 Task: Sort the products in the category "Bath" by unit price (low first).
Action: Mouse moved to (299, 164)
Screenshot: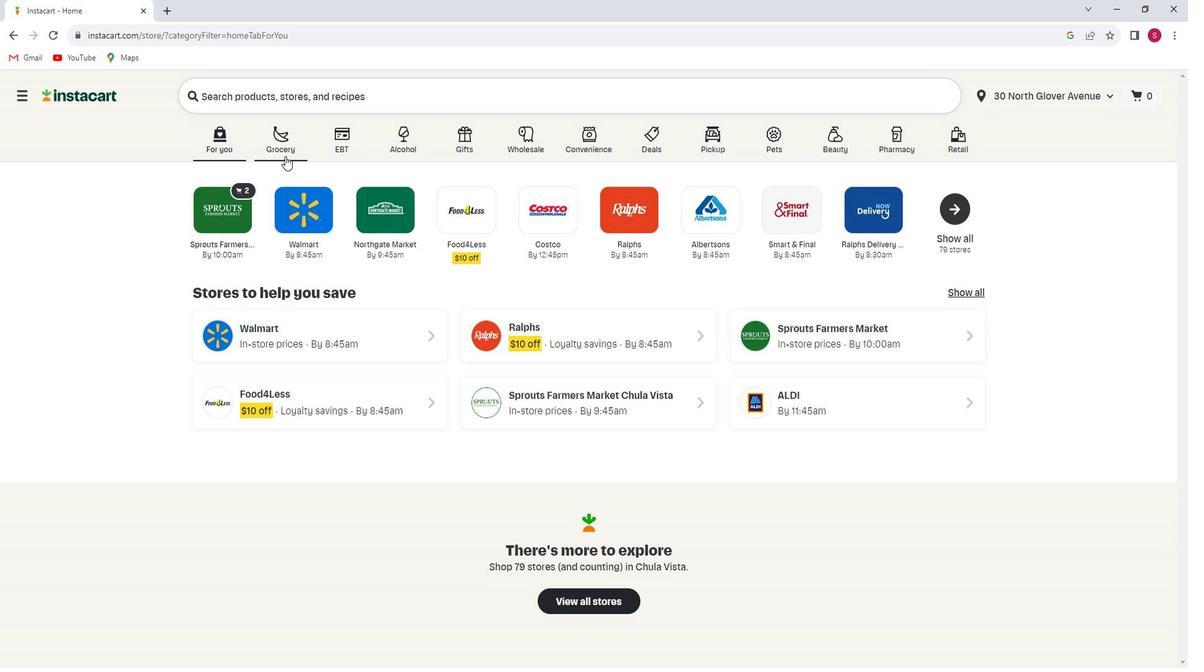 
Action: Mouse pressed left at (299, 164)
Screenshot: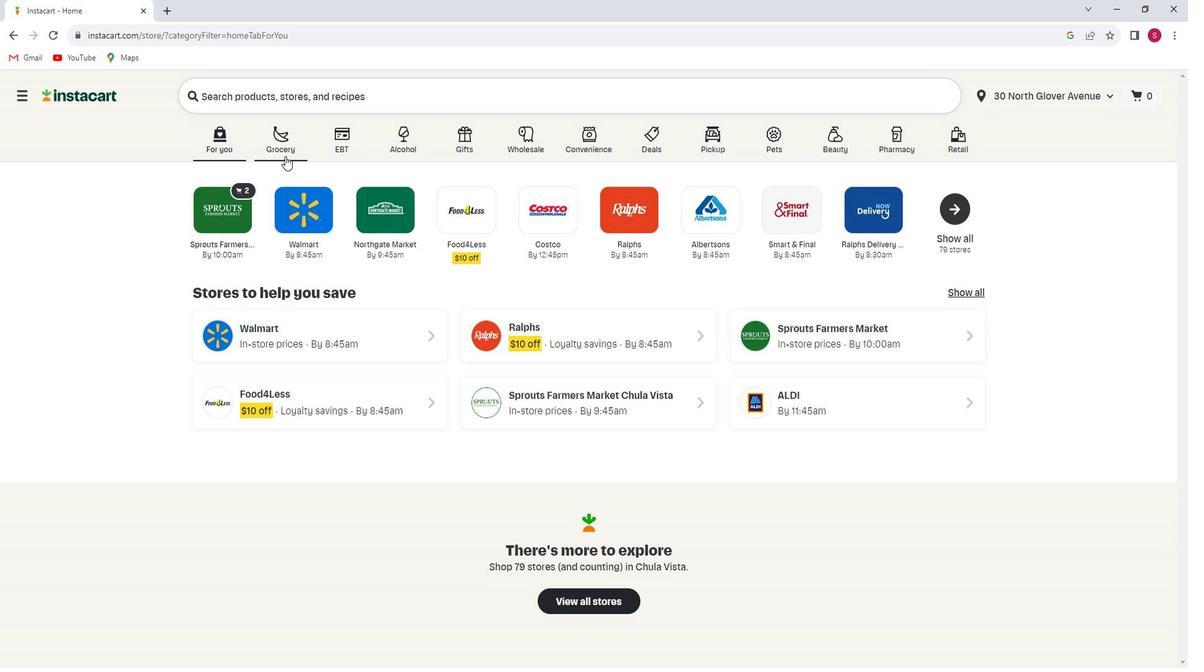 
Action: Mouse moved to (279, 363)
Screenshot: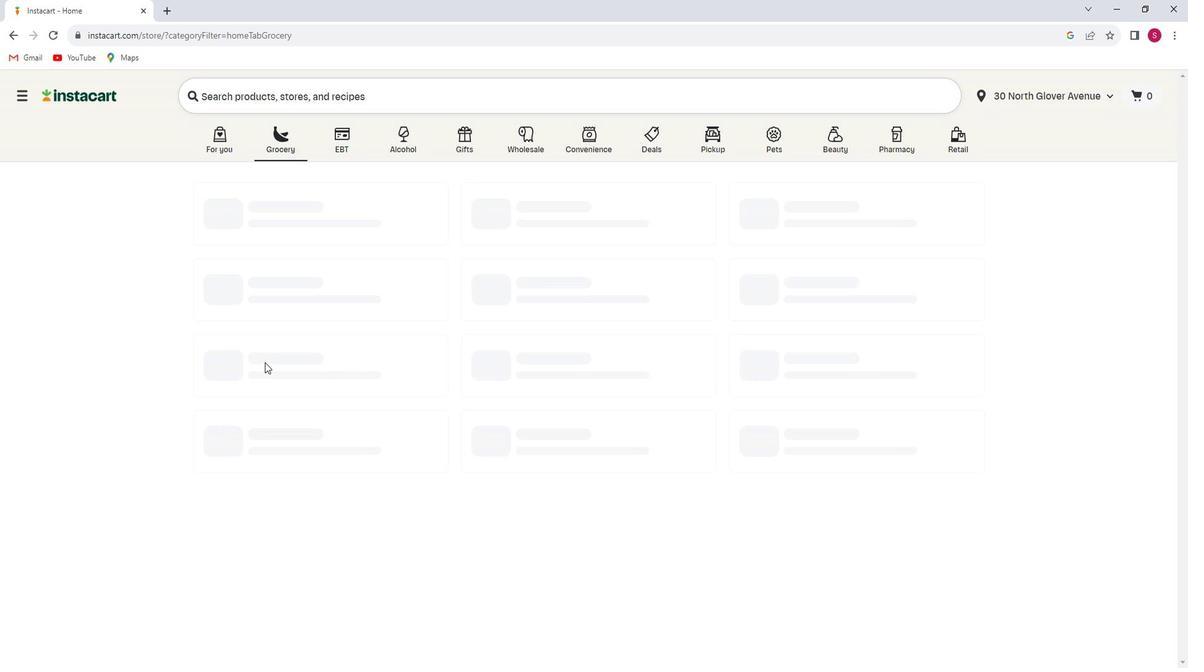
Action: Mouse pressed left at (279, 363)
Screenshot: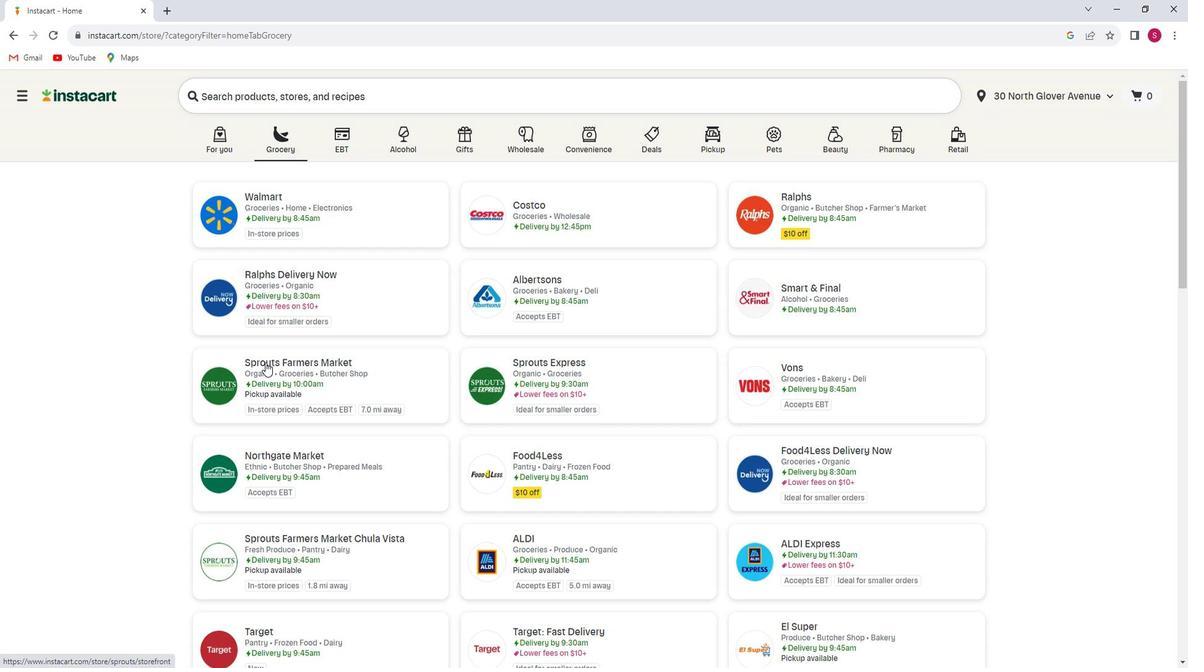 
Action: Mouse moved to (43, 417)
Screenshot: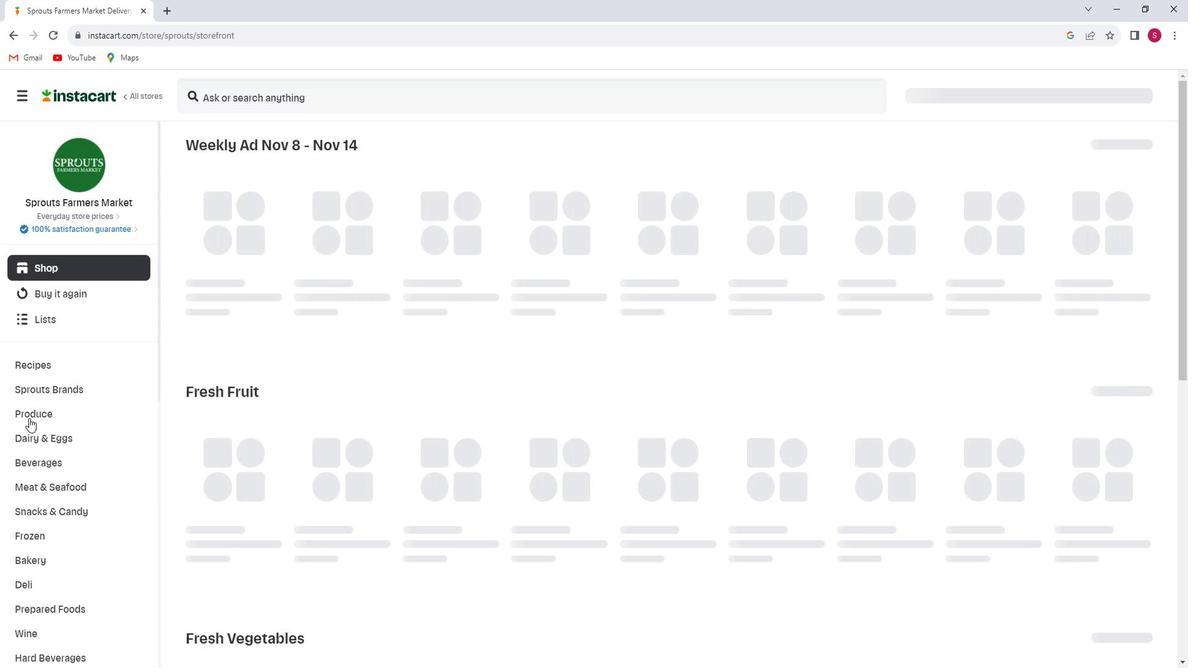 
Action: Mouse scrolled (43, 416) with delta (0, 0)
Screenshot: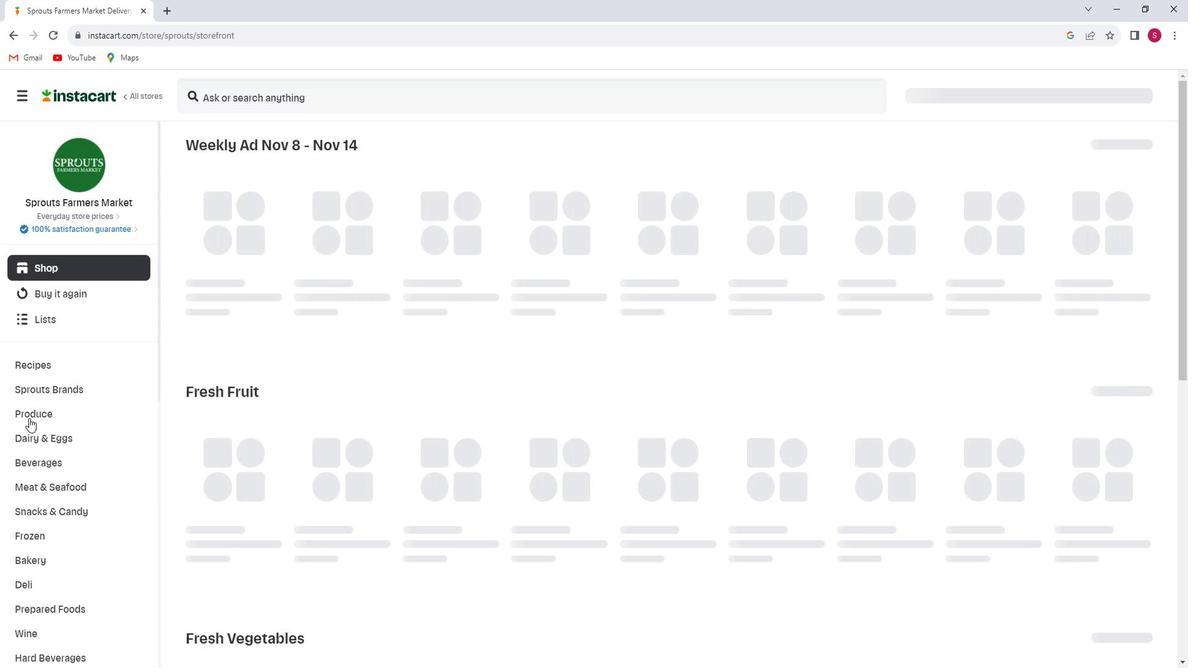 
Action: Mouse moved to (47, 417)
Screenshot: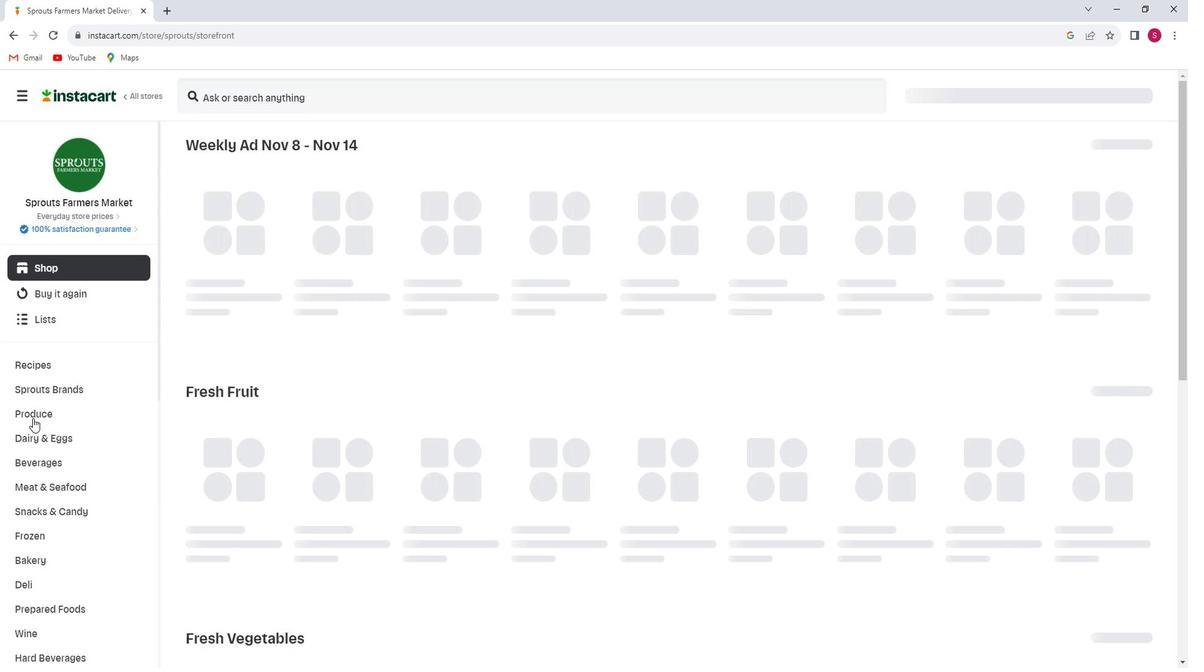 
Action: Mouse scrolled (47, 416) with delta (0, 0)
Screenshot: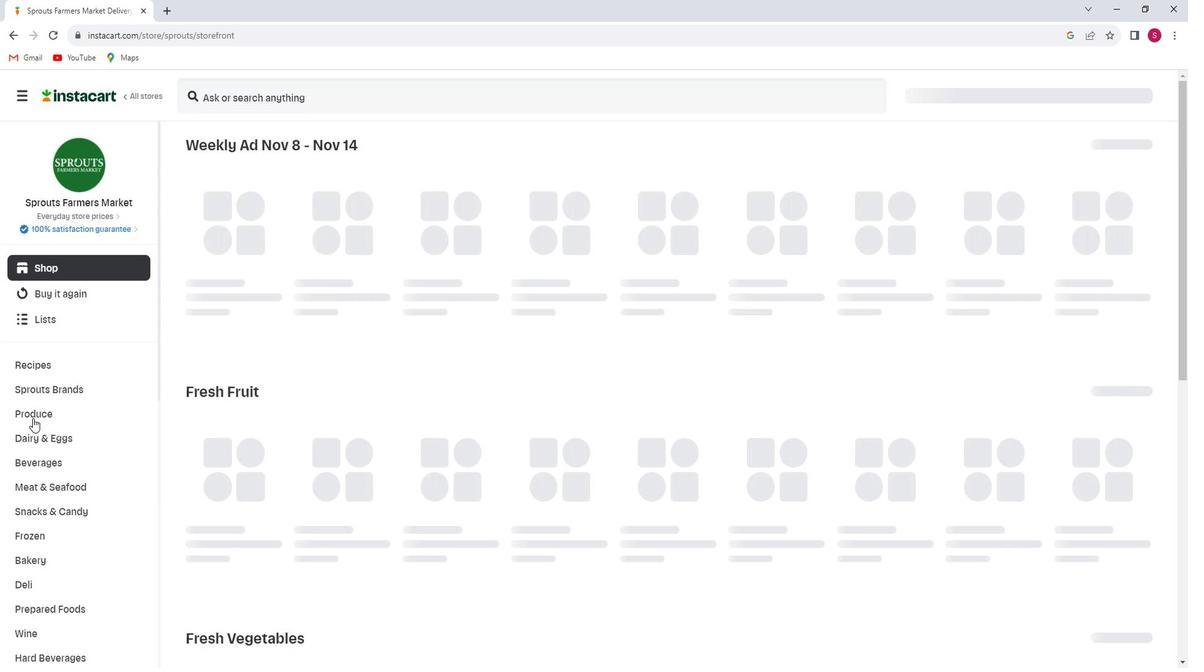 
Action: Mouse scrolled (47, 416) with delta (0, 0)
Screenshot: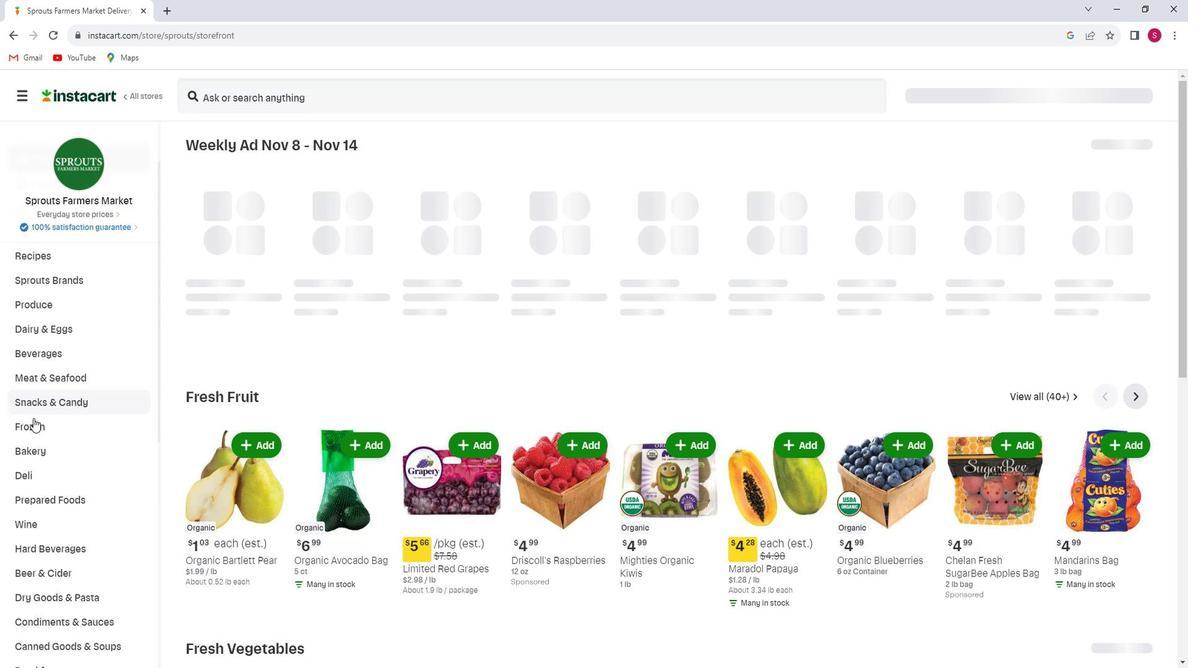 
Action: Mouse scrolled (47, 416) with delta (0, 0)
Screenshot: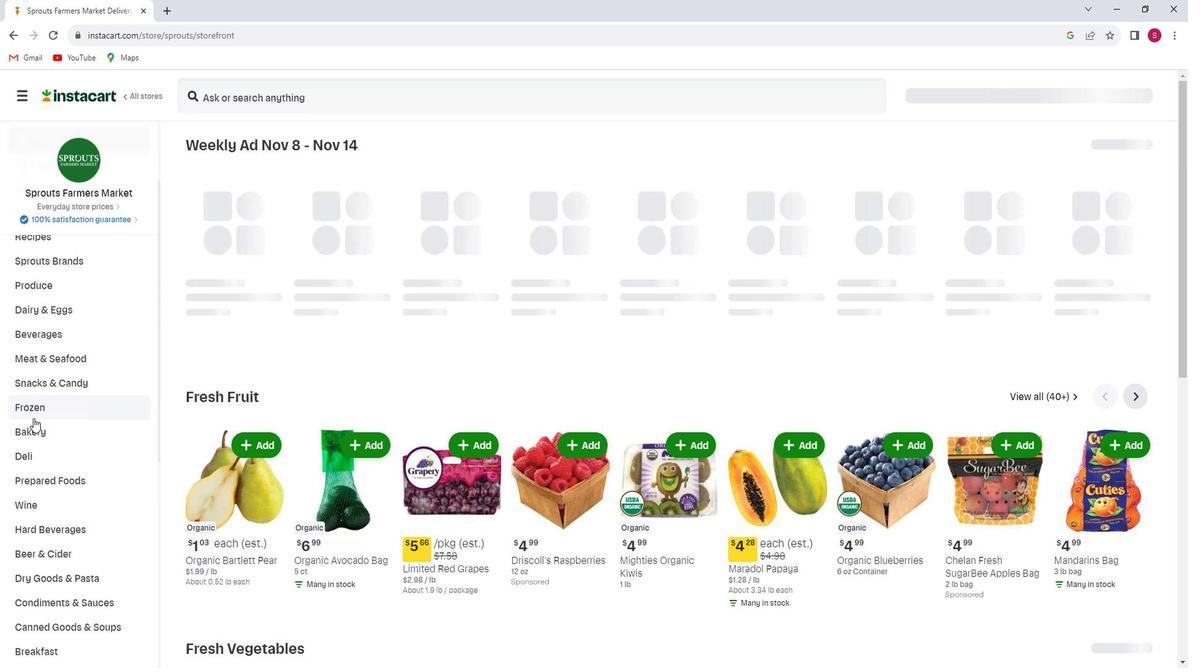 
Action: Mouse scrolled (47, 416) with delta (0, 0)
Screenshot: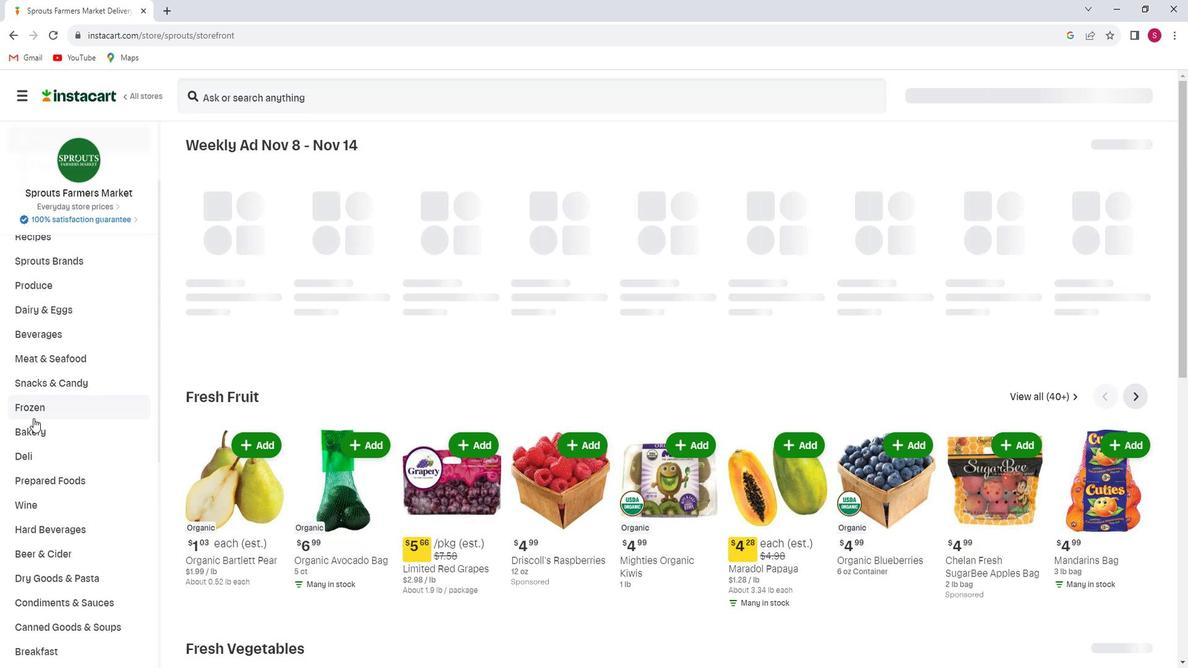
Action: Mouse scrolled (47, 416) with delta (0, 0)
Screenshot: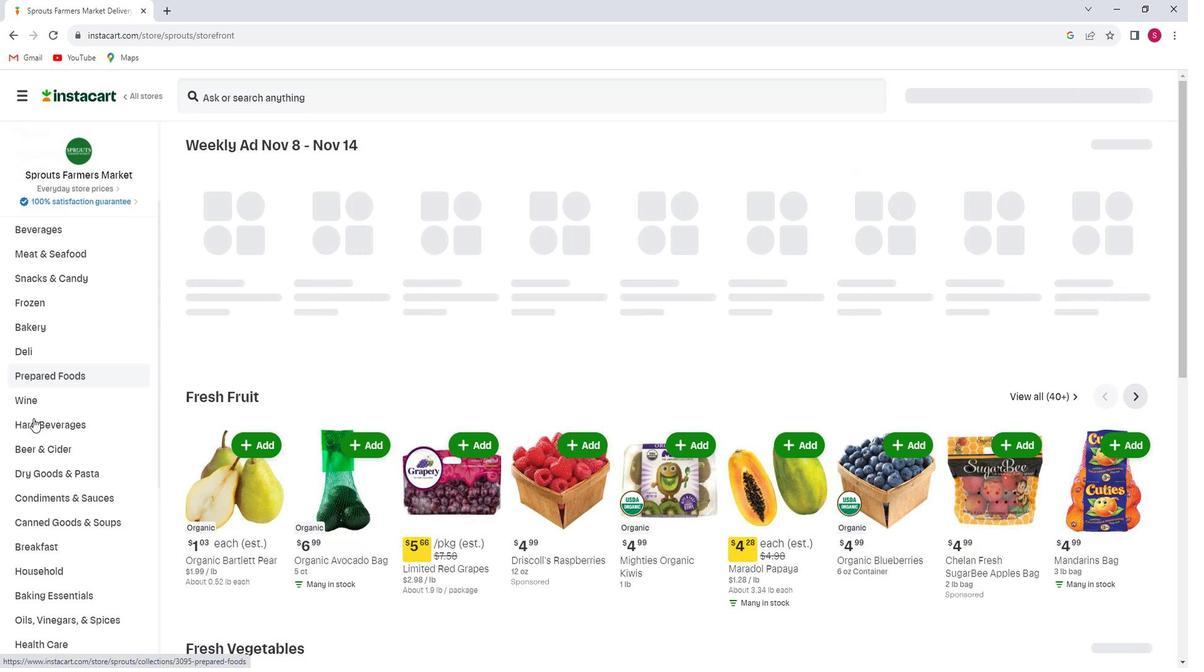 
Action: Mouse scrolled (47, 416) with delta (0, 0)
Screenshot: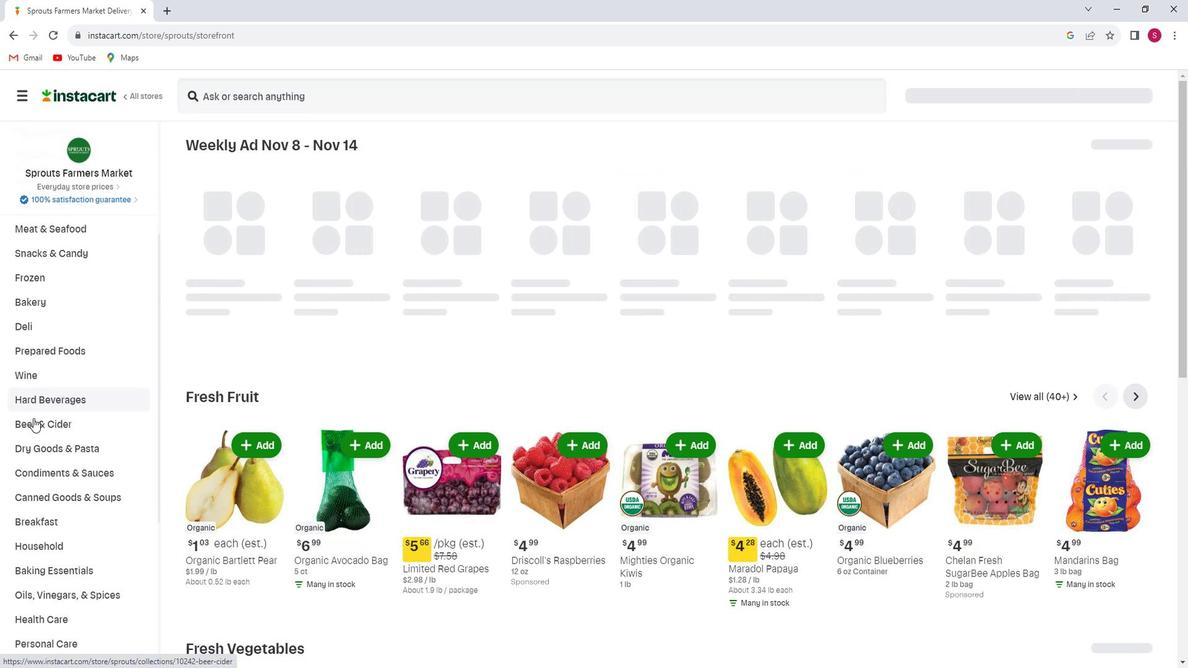 
Action: Mouse scrolled (47, 416) with delta (0, 0)
Screenshot: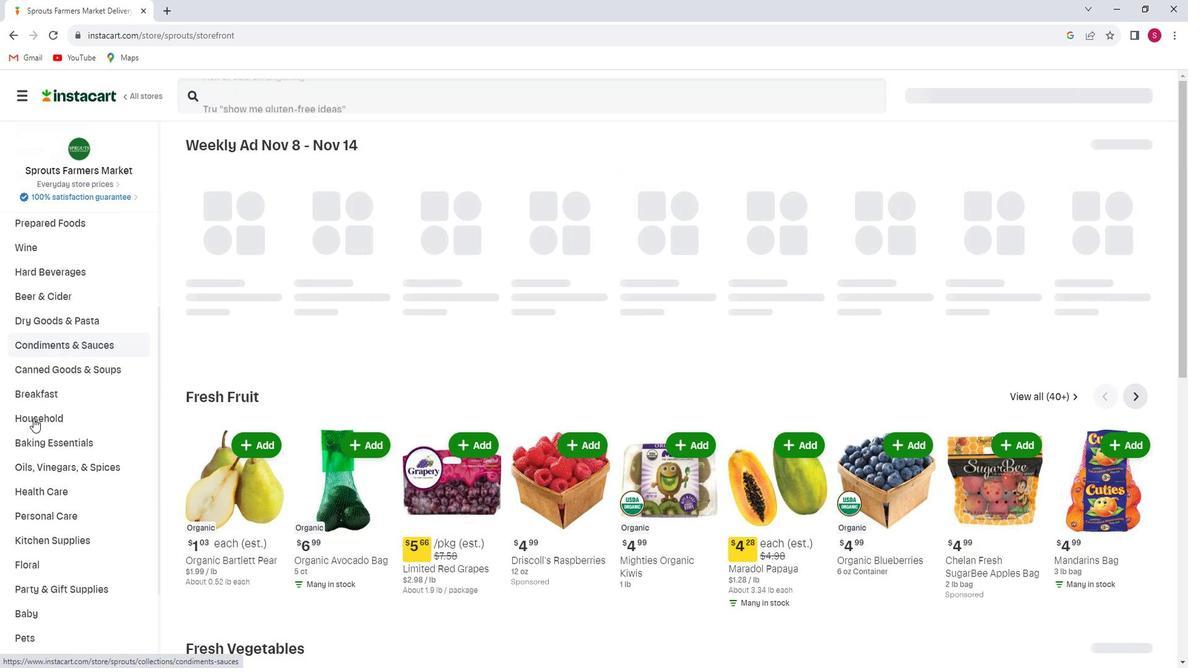 
Action: Mouse scrolled (47, 416) with delta (0, 0)
Screenshot: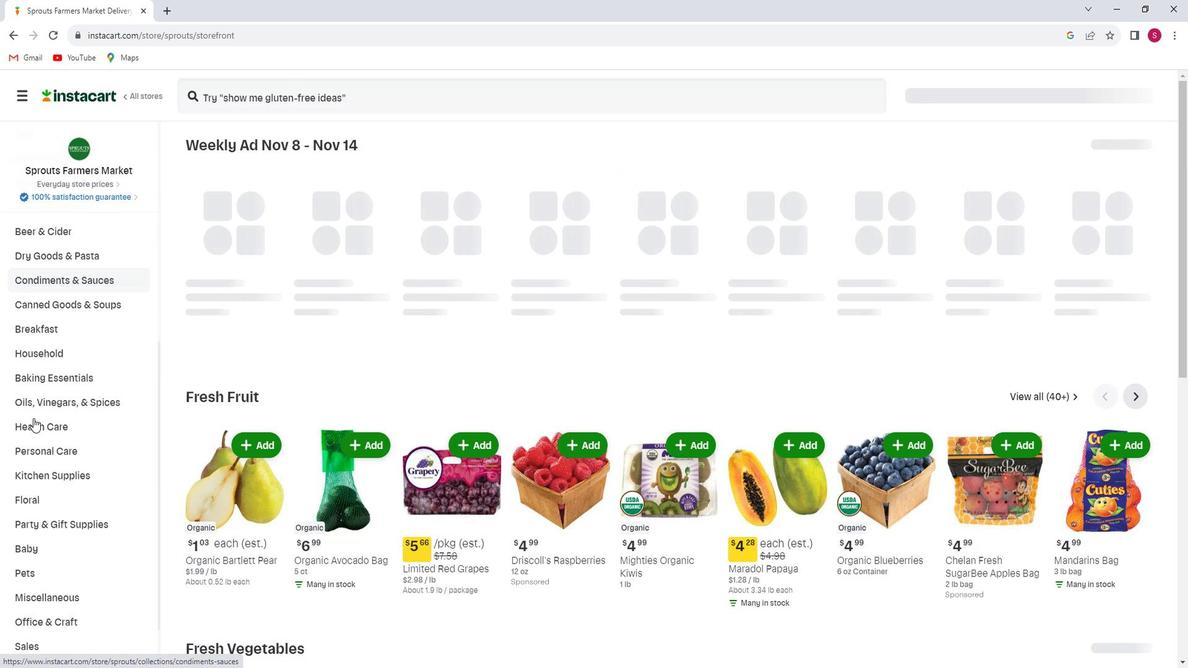 
Action: Mouse moved to (48, 423)
Screenshot: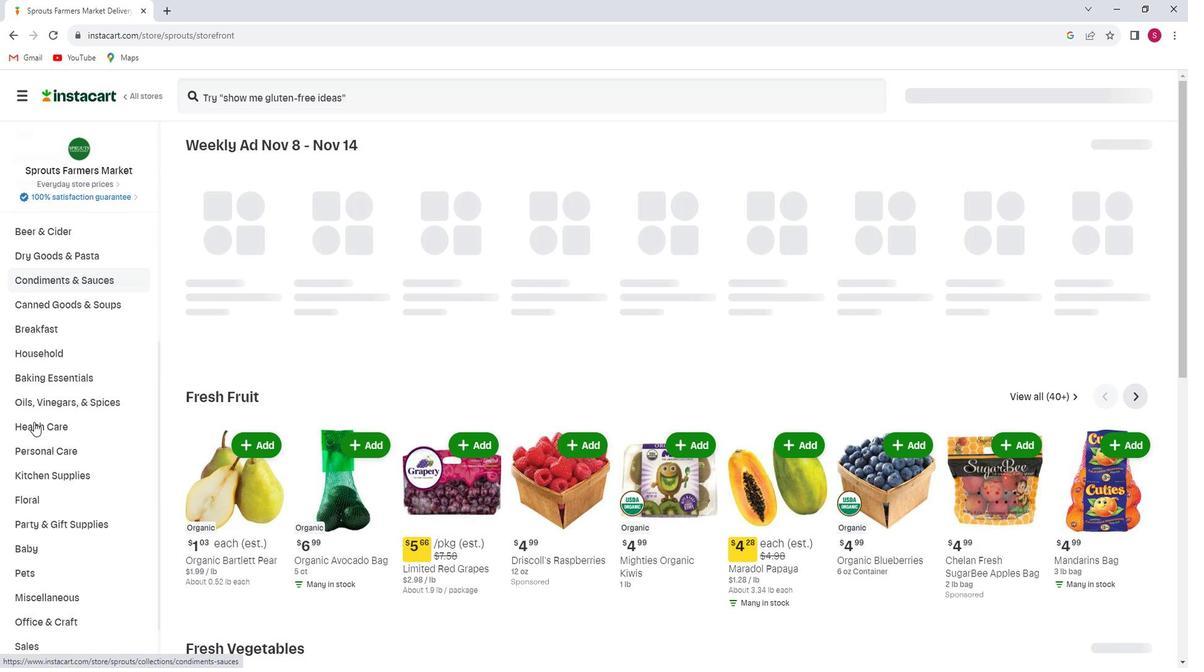 
Action: Mouse scrolled (48, 422) with delta (0, 0)
Screenshot: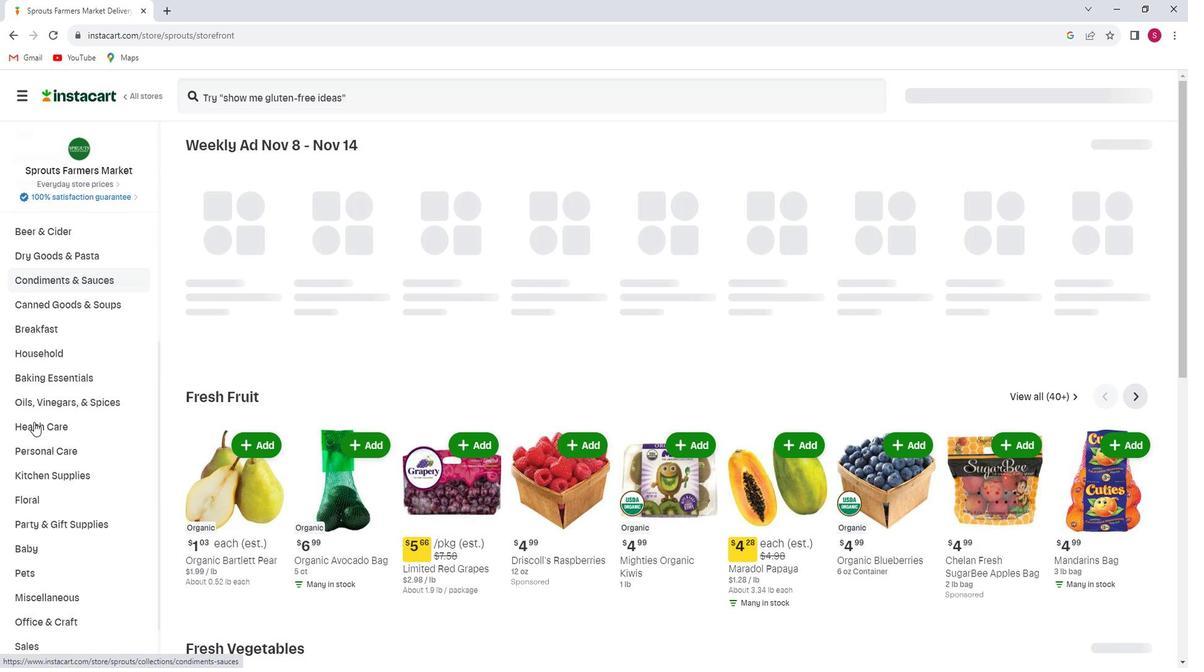 
Action: Mouse moved to (54, 481)
Screenshot: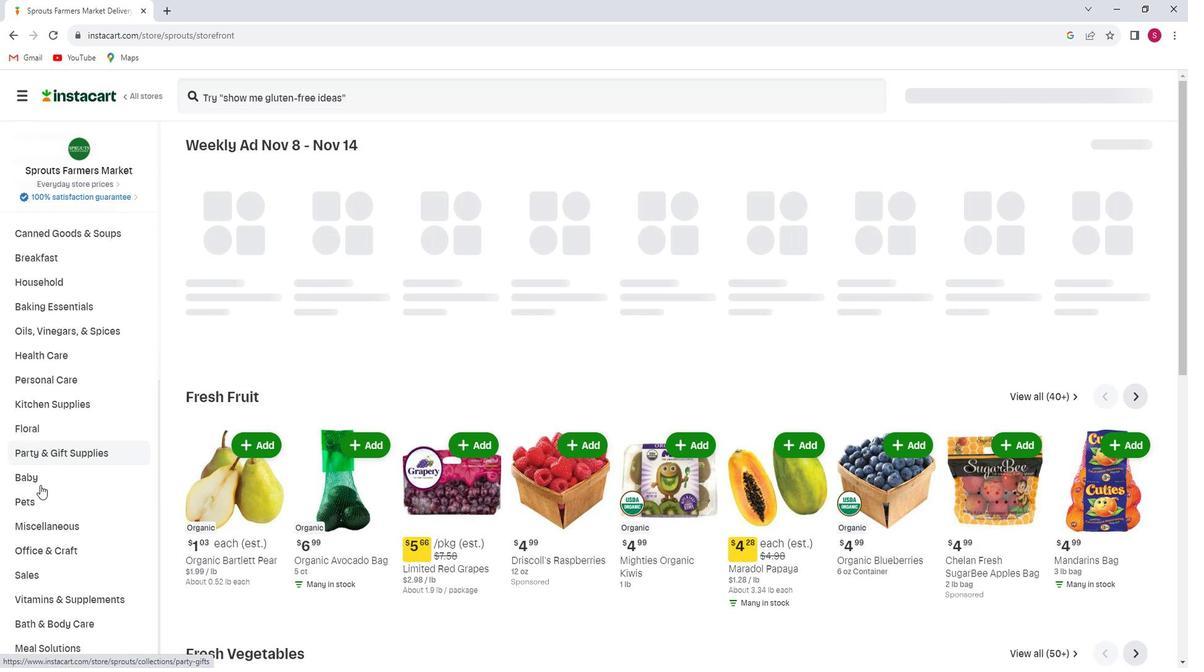 
Action: Mouse pressed left at (54, 481)
Screenshot: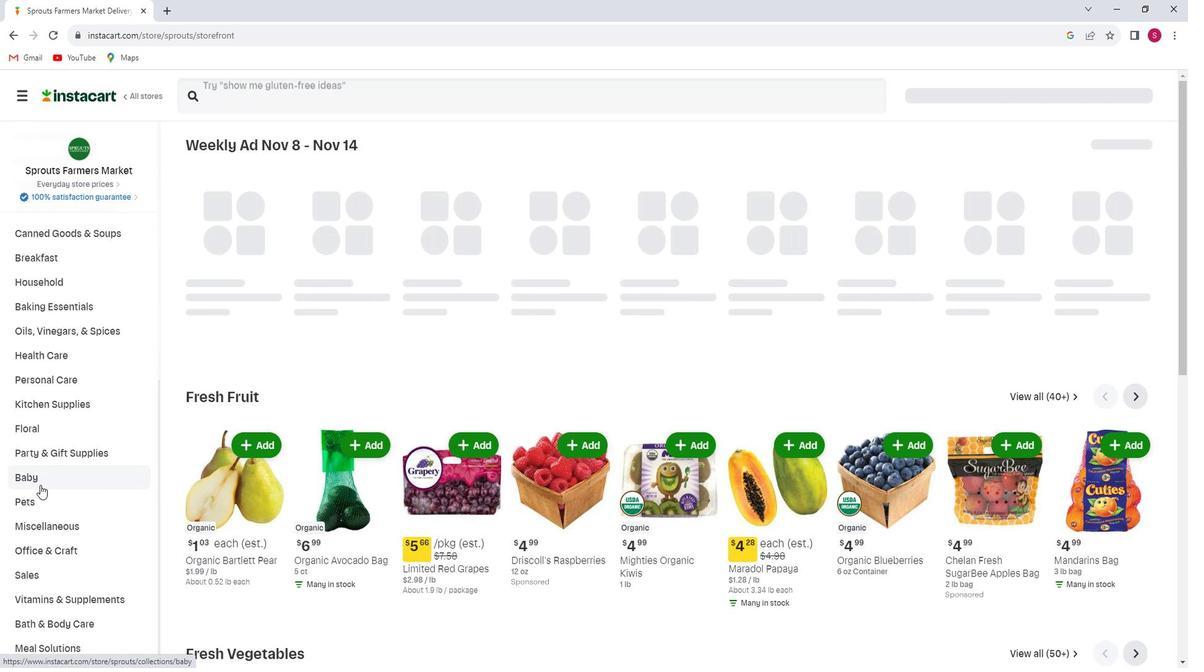 
Action: Mouse moved to (52, 522)
Screenshot: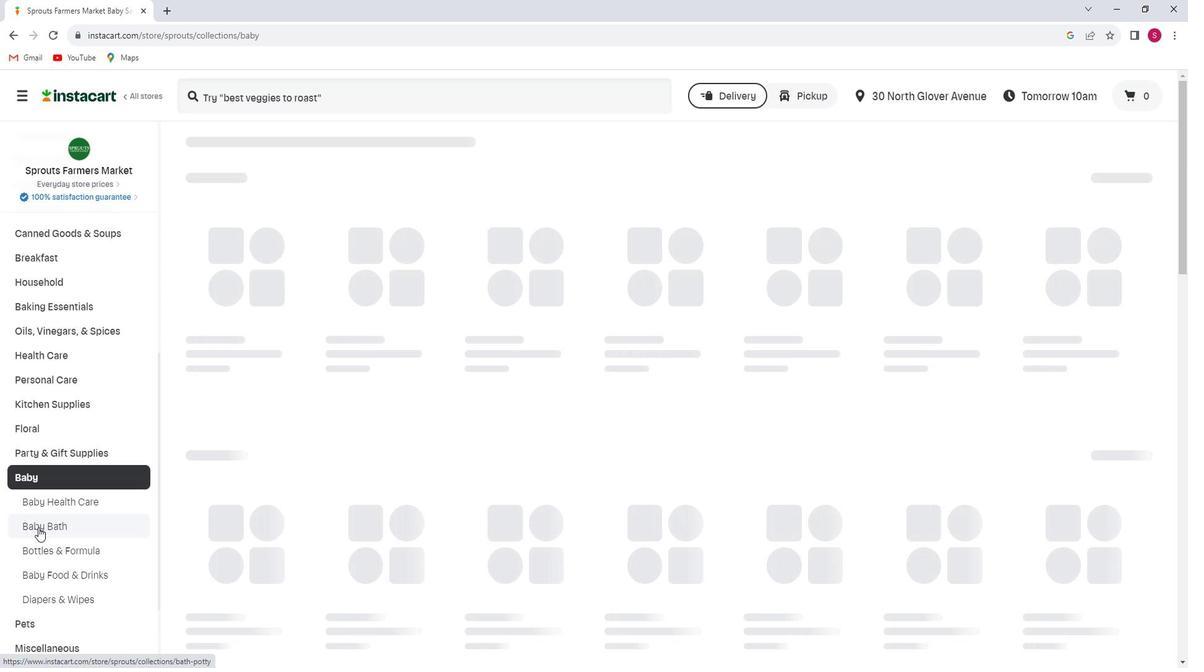 
Action: Mouse pressed left at (52, 522)
Screenshot: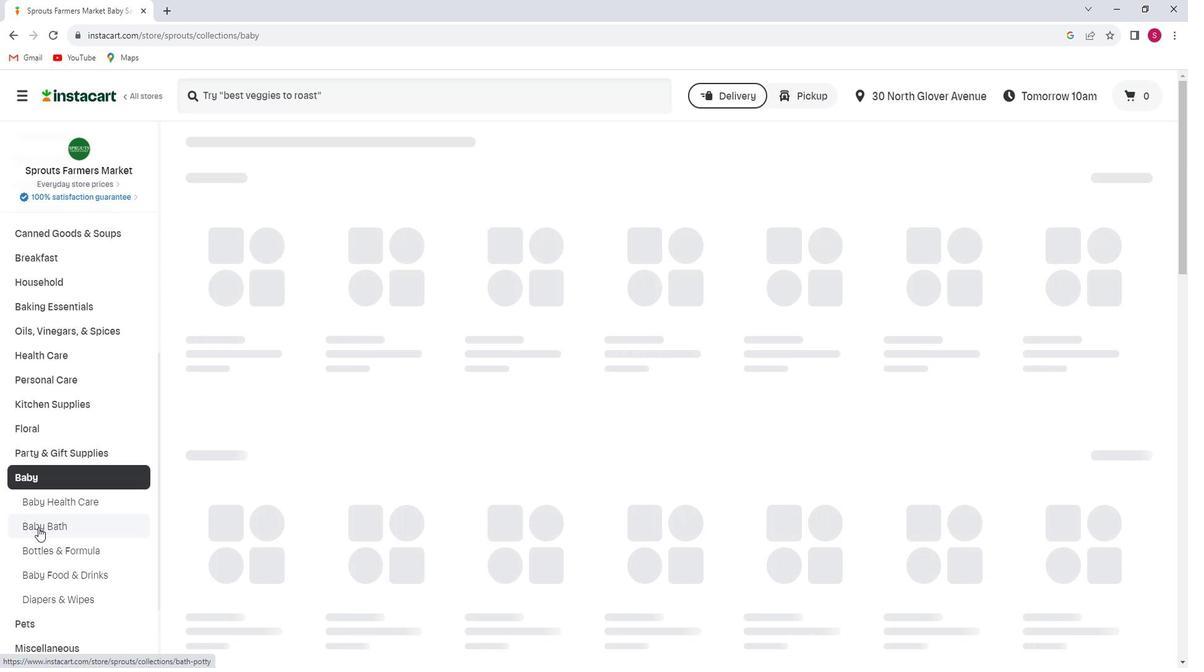 
Action: Mouse moved to (1155, 243)
Screenshot: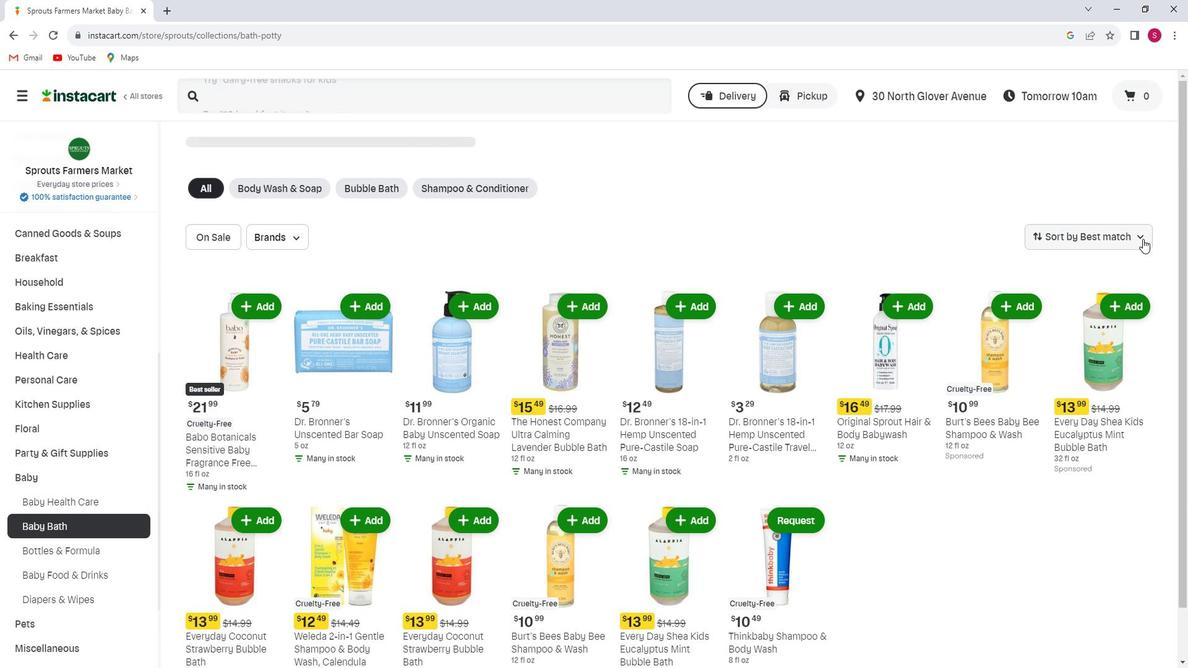 
Action: Mouse pressed left at (1155, 243)
Screenshot: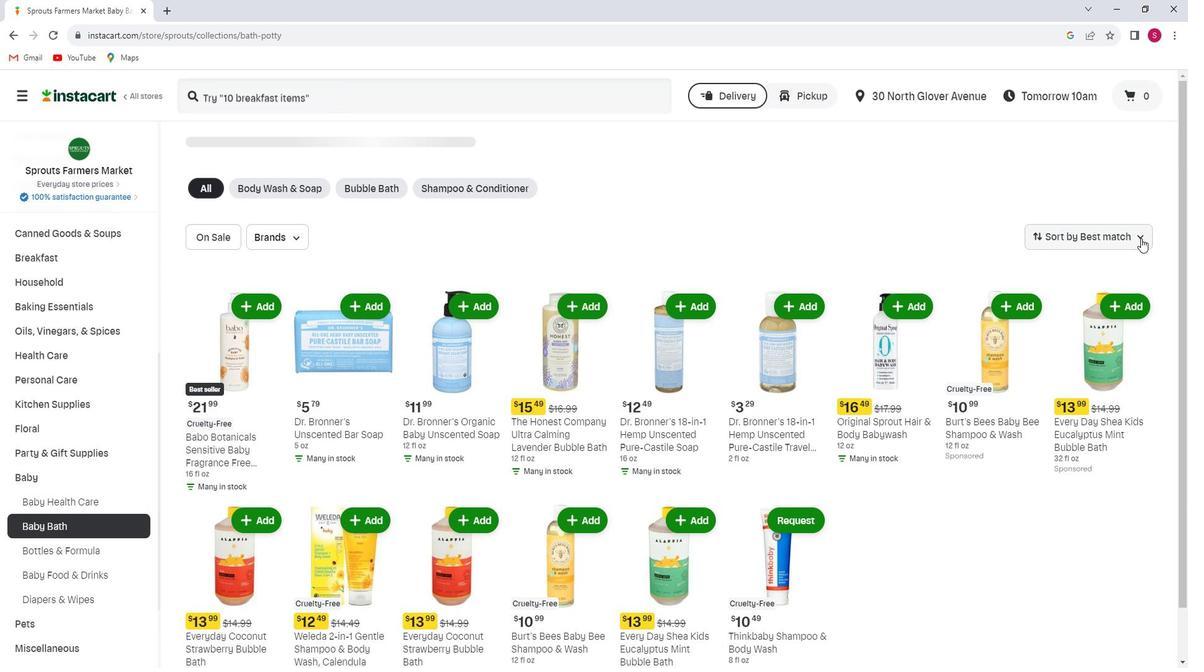 
Action: Mouse moved to (1123, 347)
Screenshot: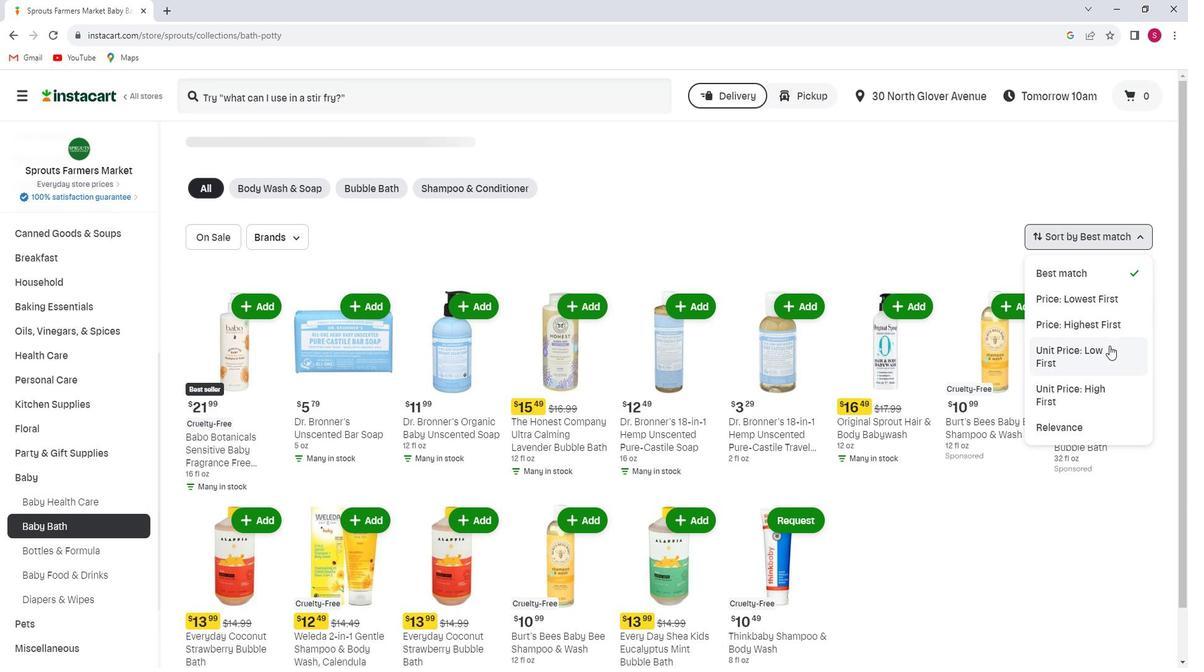 
Action: Mouse pressed left at (1123, 347)
Screenshot: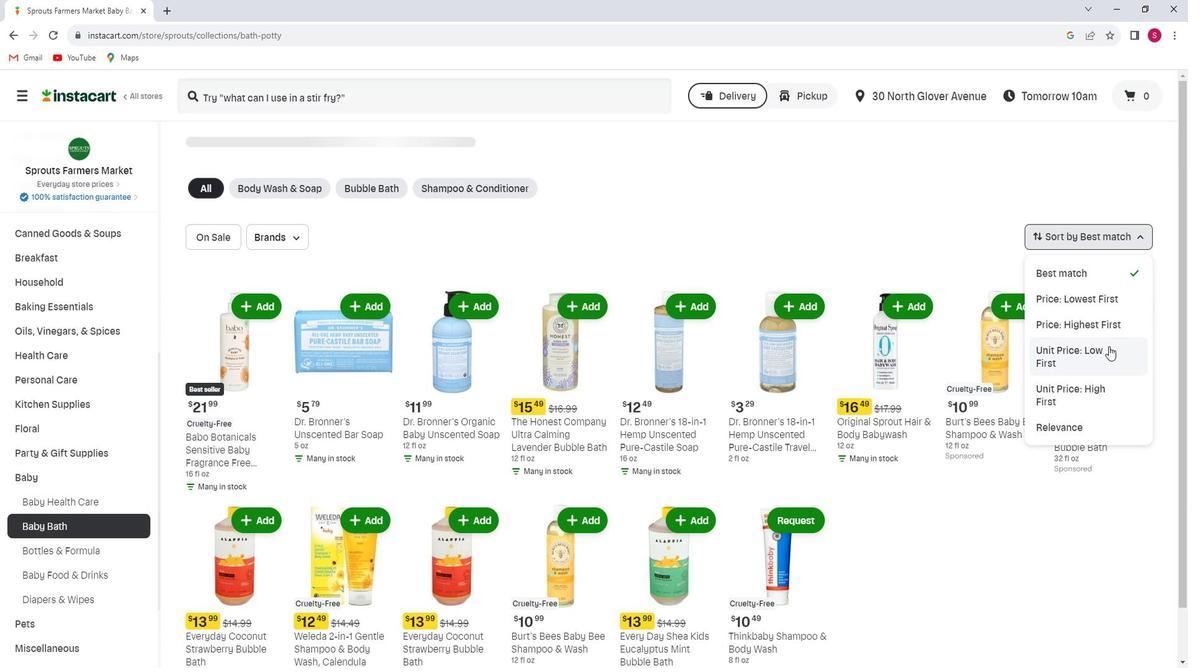 
